 Task: Find the distance between Miami and Zoo Miami.
Action: Key pressed m<Key.caps_lock>IAMI
Screenshot: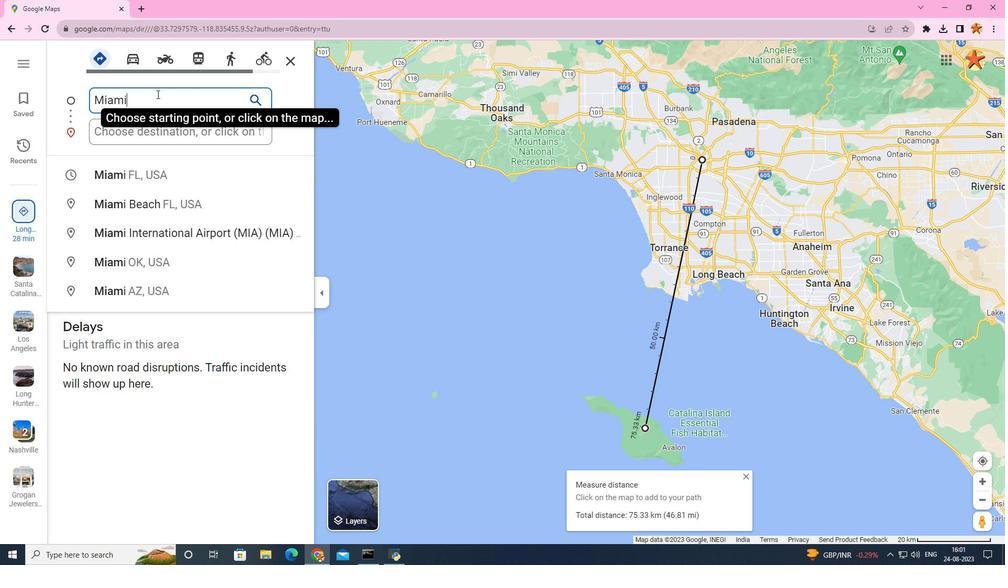 
Action: Mouse moved to (135, 180)
Screenshot: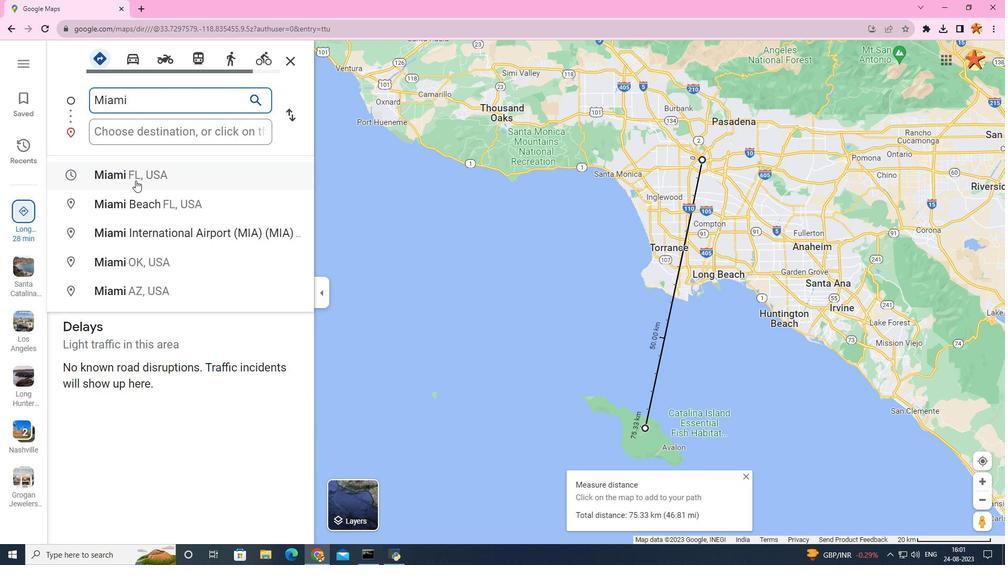 
Action: Mouse pressed left at (135, 180)
Screenshot: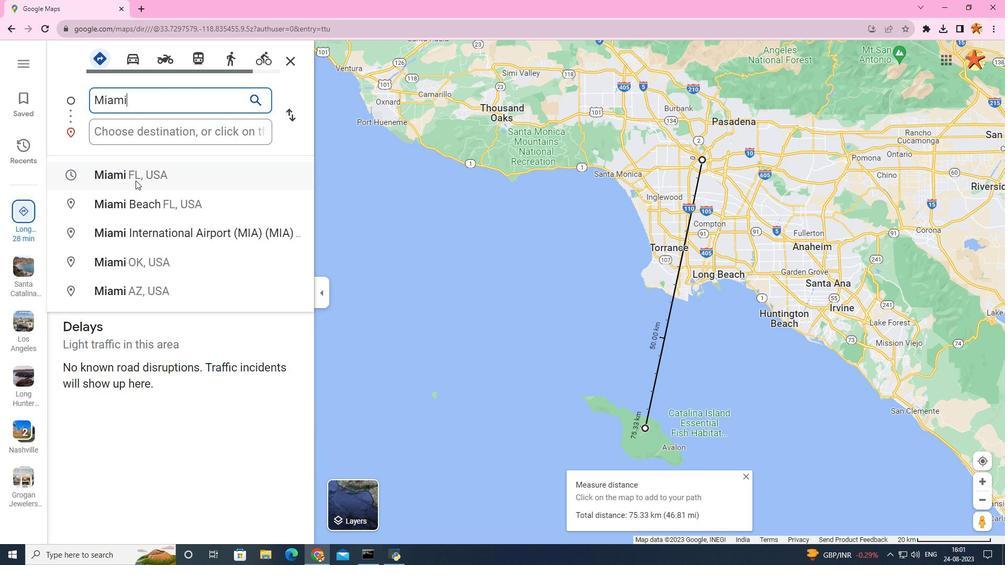
Action: Mouse moved to (161, 132)
Screenshot: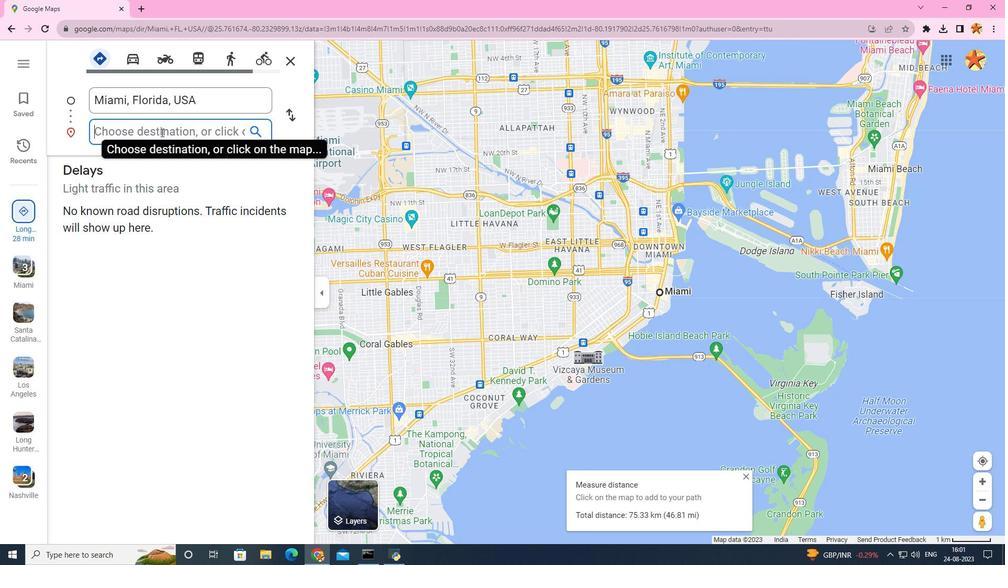 
Action: Mouse pressed left at (161, 132)
Screenshot: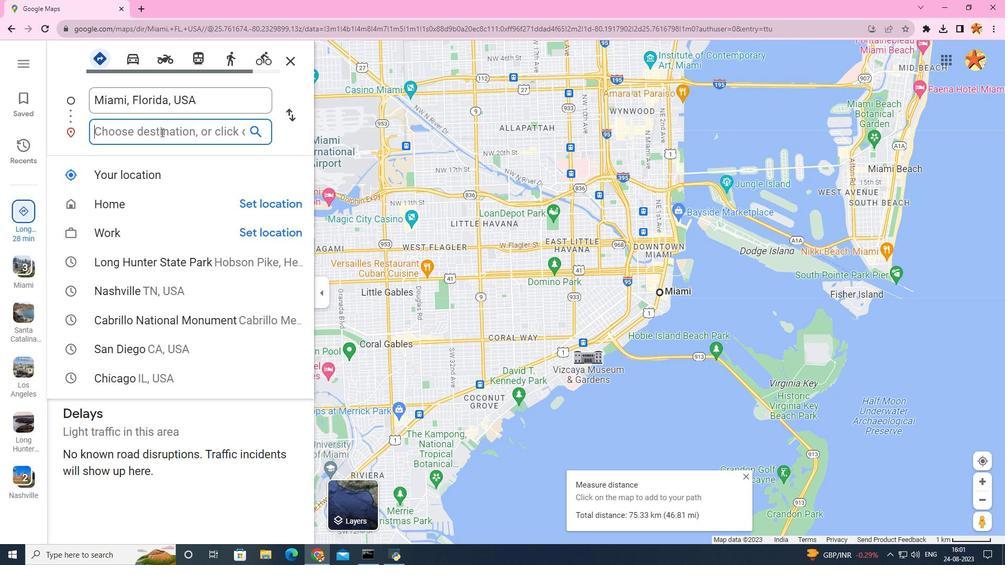 
Action: Key pressed ZOO<Key.space>
Screenshot: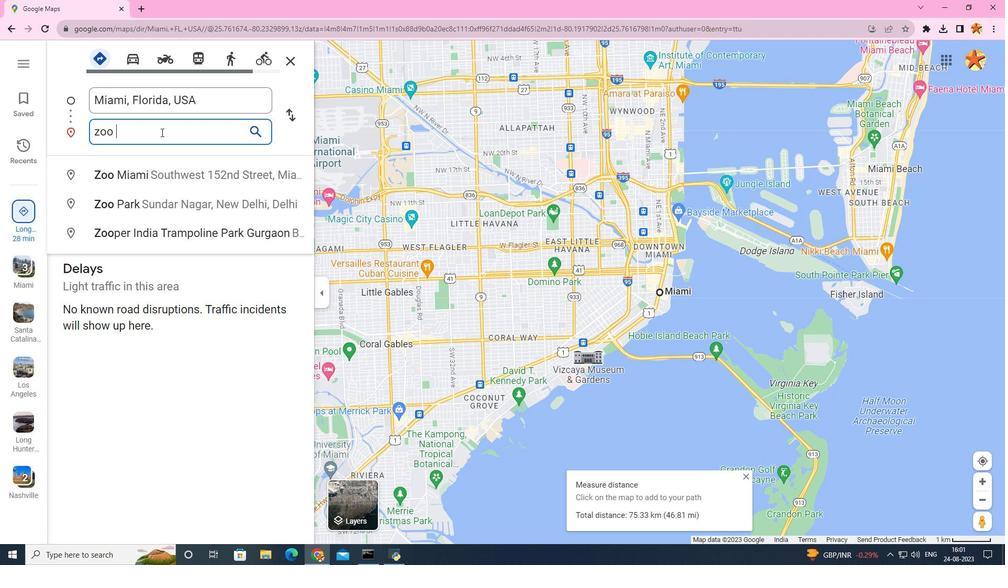 
Action: Mouse moved to (173, 170)
Screenshot: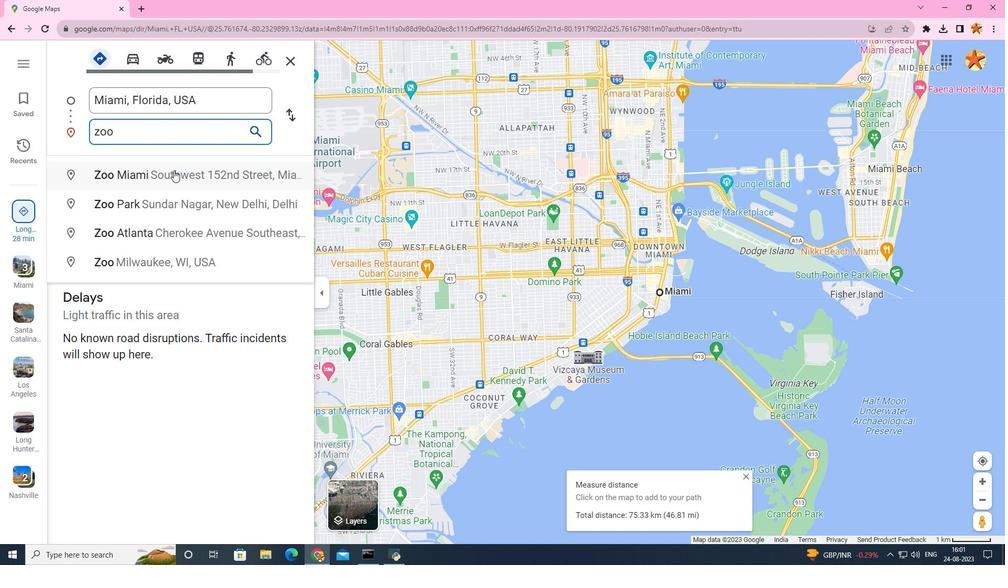 
Action: Mouse pressed left at (173, 170)
Screenshot: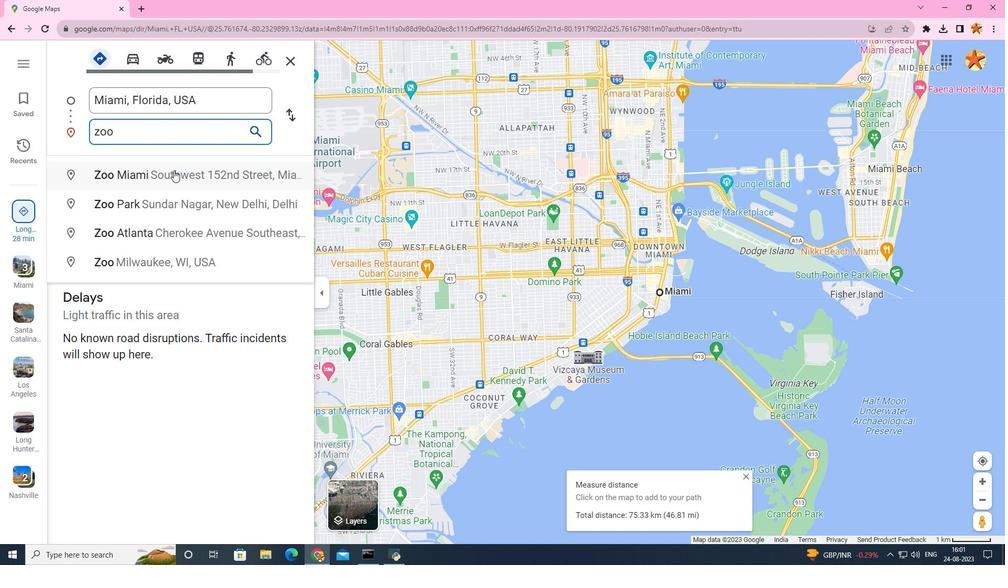 
Action: Mouse moved to (575, 503)
Screenshot: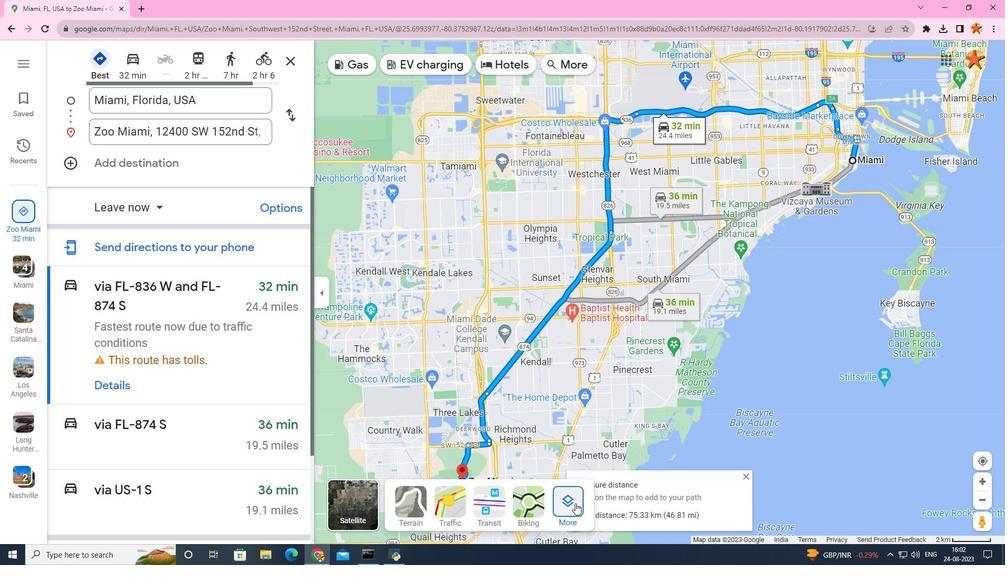 
Action: Mouse pressed left at (575, 503)
Screenshot: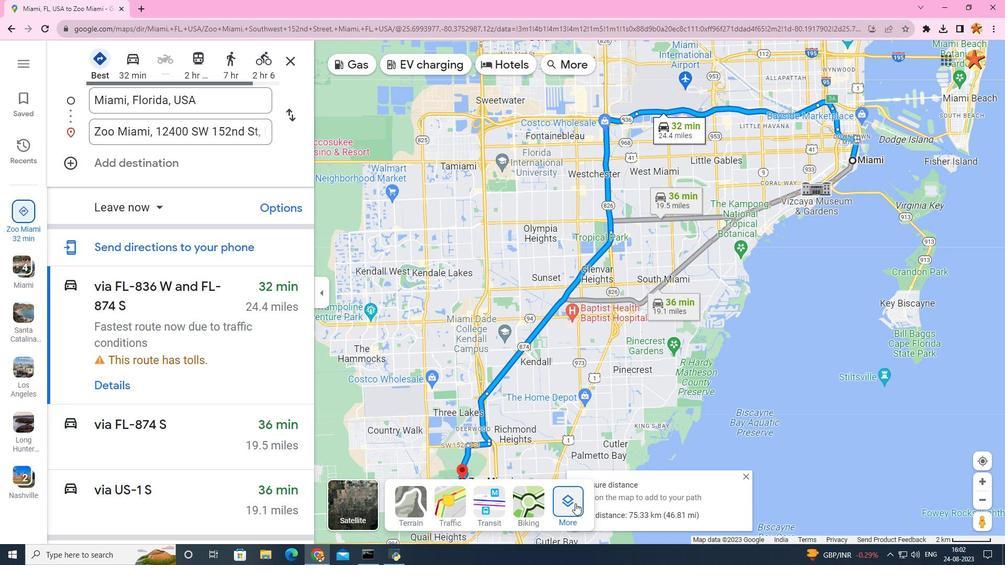 
Action: Mouse moved to (444, 387)
Screenshot: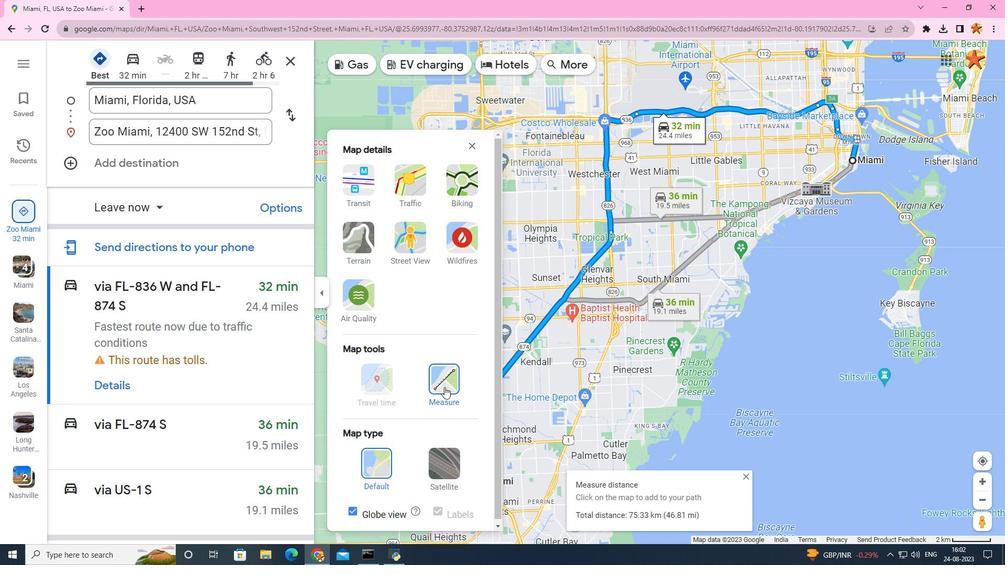 
Action: Mouse pressed left at (444, 387)
Screenshot: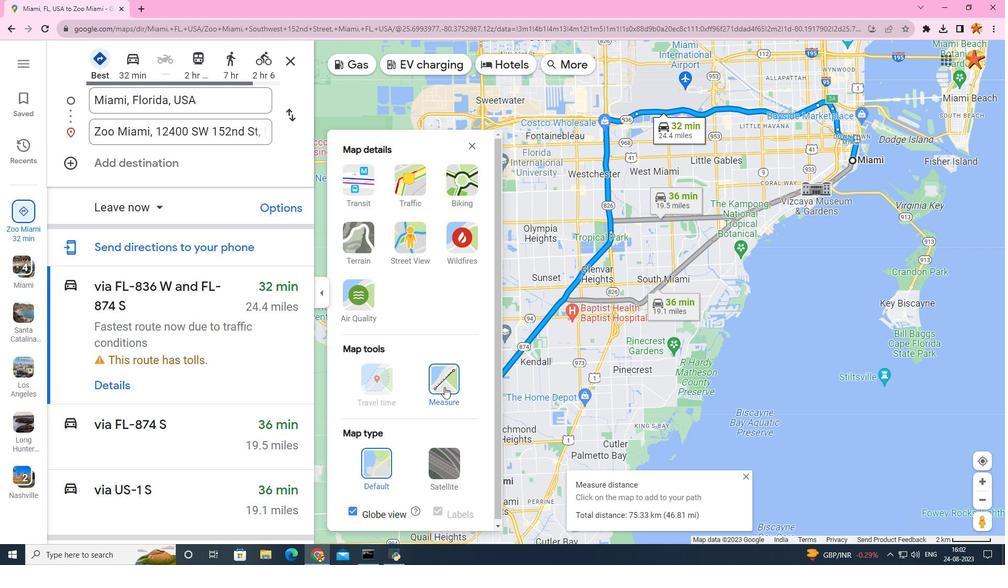 
Action: Mouse pressed left at (444, 387)
Screenshot: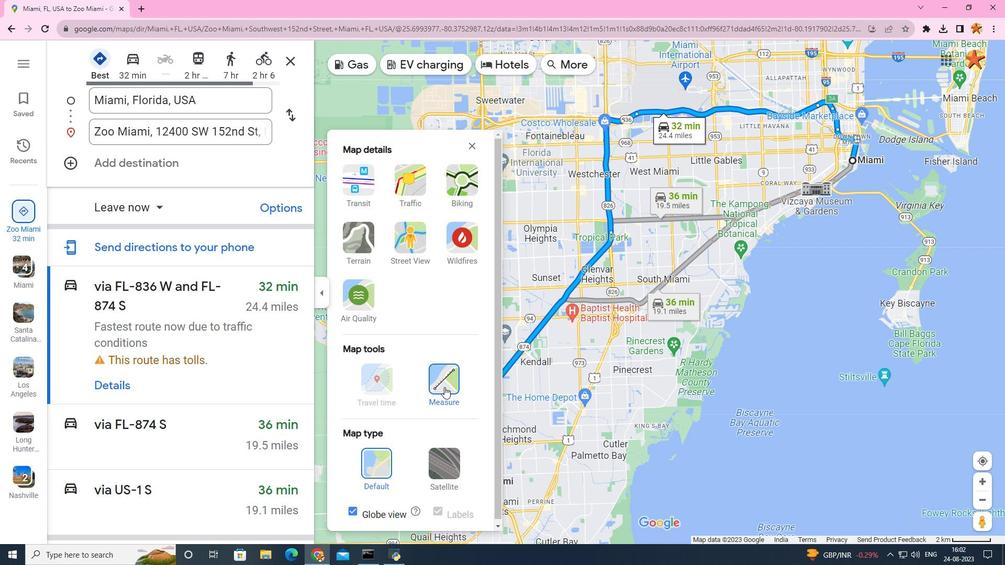 
Action: Mouse moved to (852, 158)
Screenshot: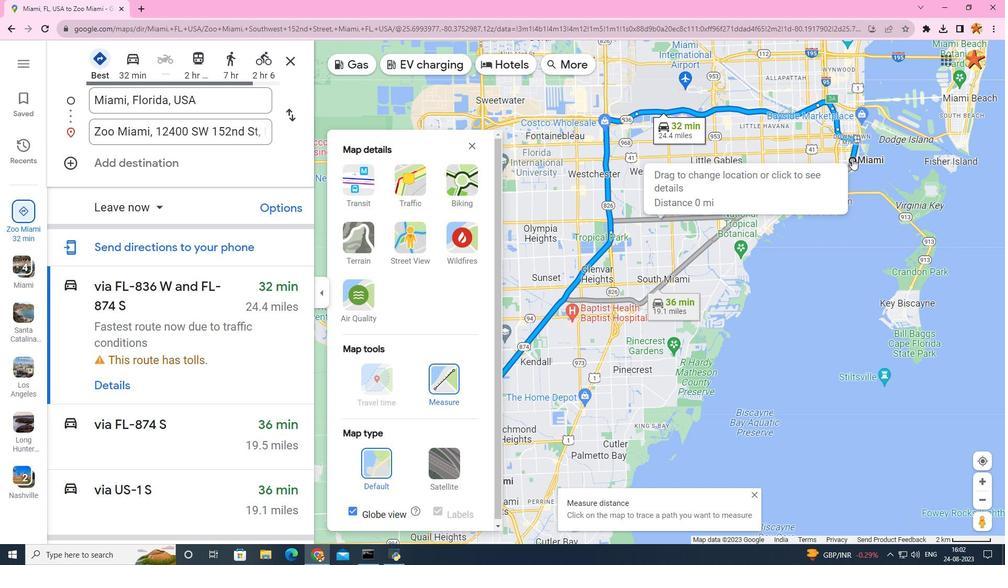 
Action: Mouse pressed left at (852, 158)
Screenshot: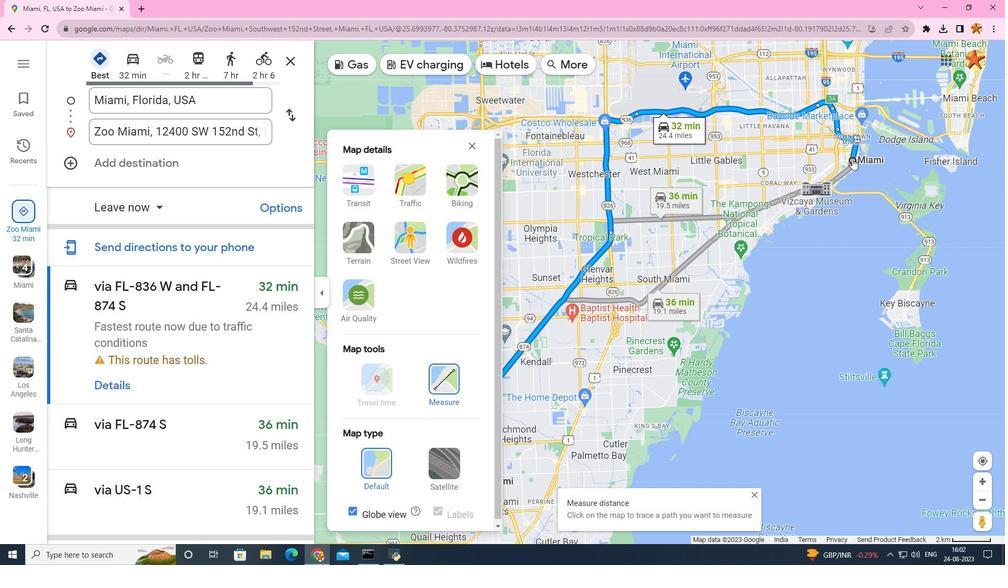 
Action: Mouse moved to (781, 258)
Screenshot: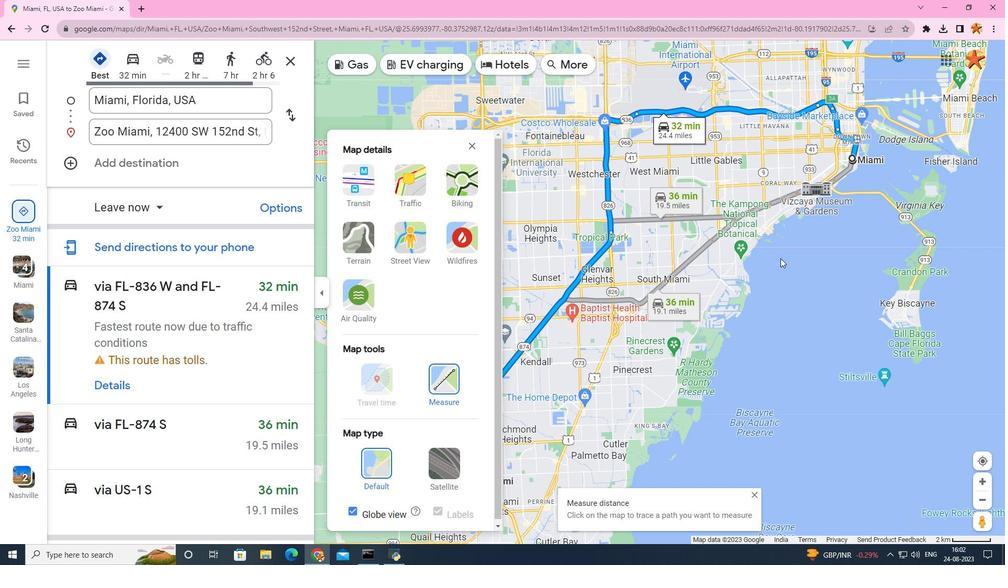 
Action: Mouse scrolled (781, 258) with delta (0, 0)
Screenshot: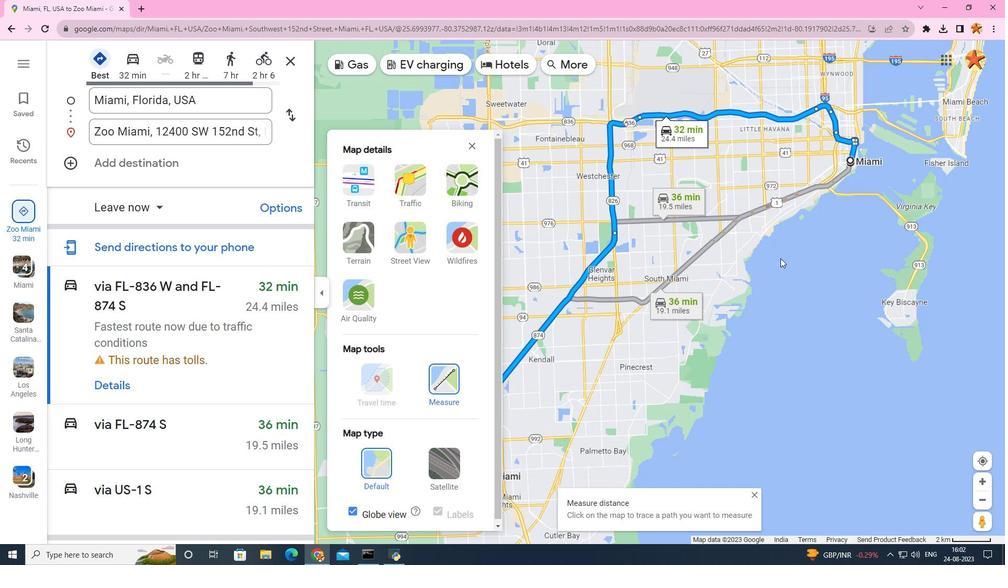 
Action: Mouse scrolled (781, 258) with delta (0, 0)
Screenshot: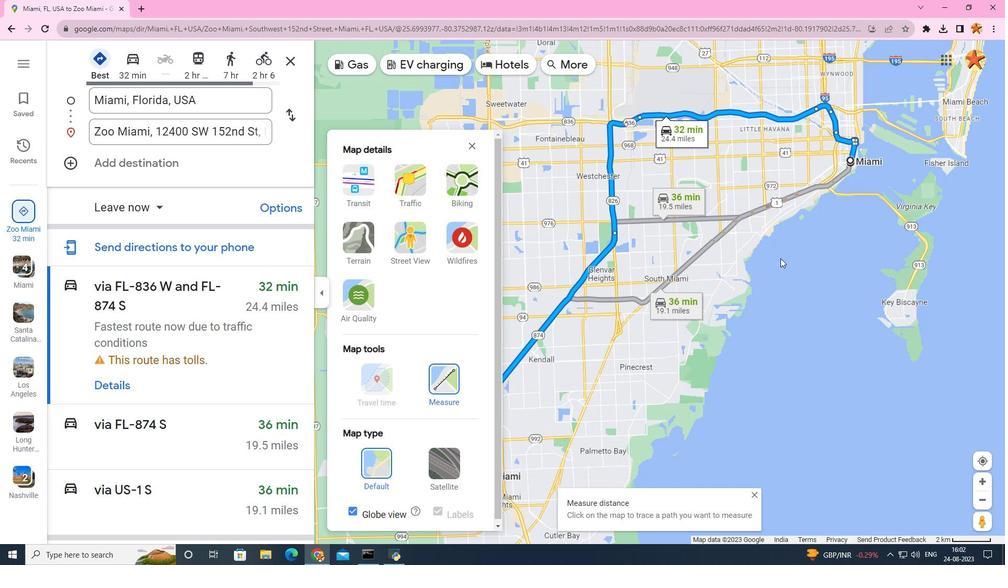 
Action: Mouse scrolled (781, 258) with delta (0, 0)
Screenshot: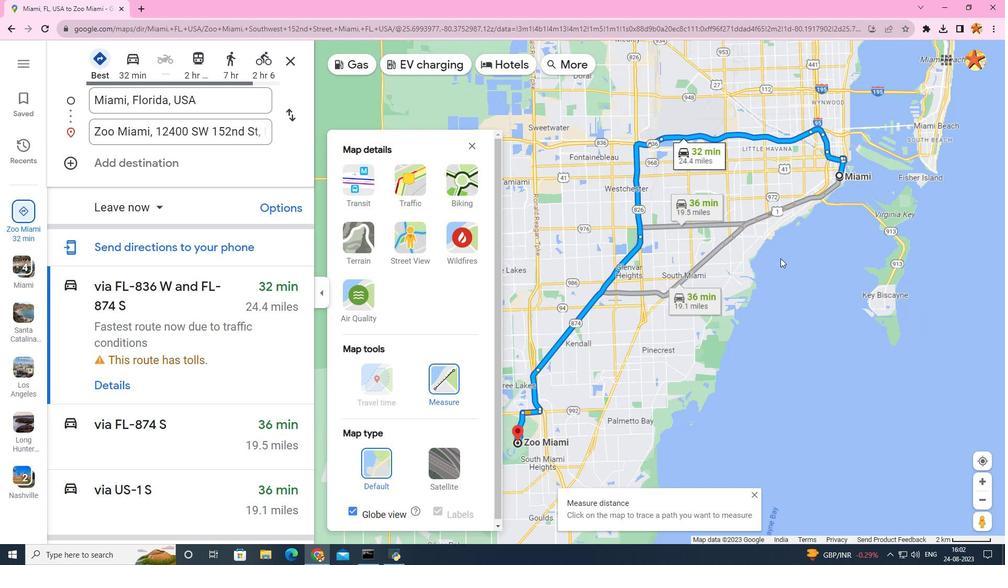 
Action: Mouse scrolled (781, 258) with delta (0, 0)
Screenshot: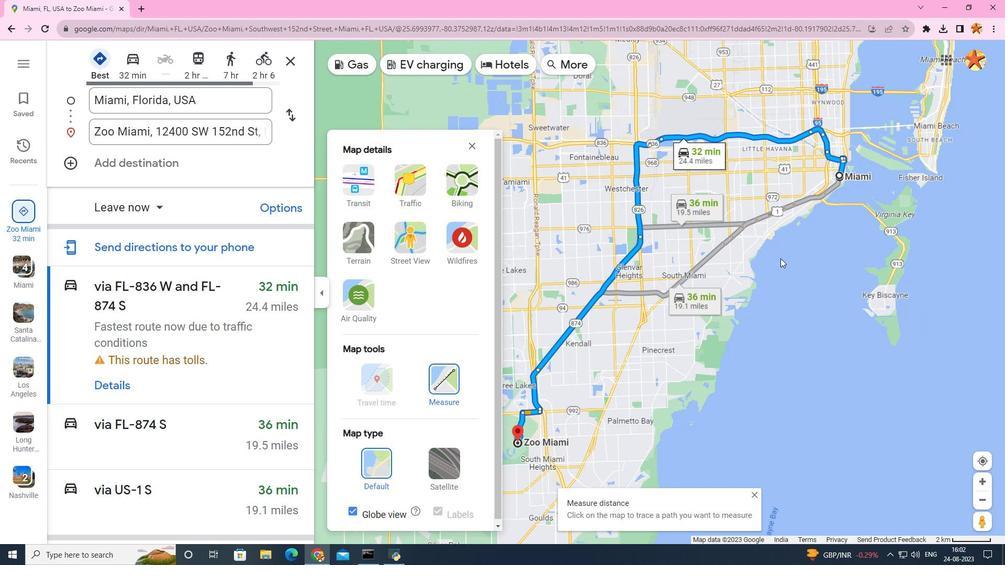 
Action: Mouse scrolled (781, 258) with delta (0, 0)
Screenshot: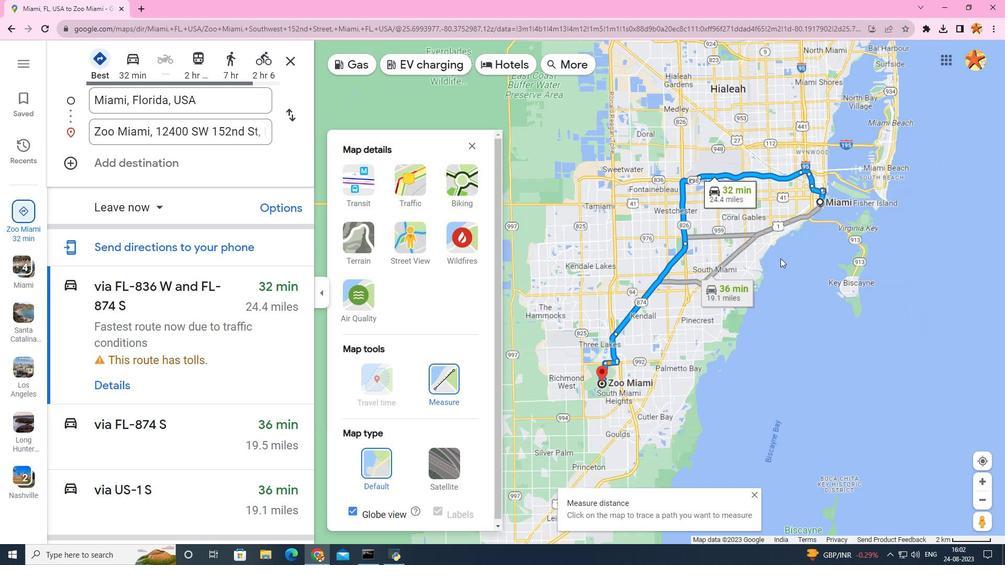 
Action: Mouse moved to (592, 362)
Screenshot: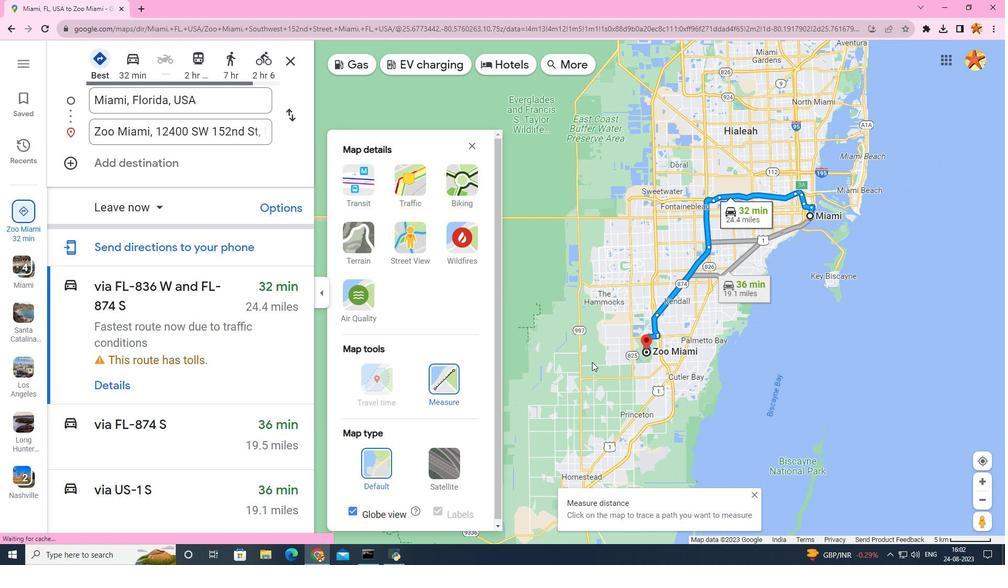 
Action: Mouse scrolled (592, 363) with delta (0, 0)
Screenshot: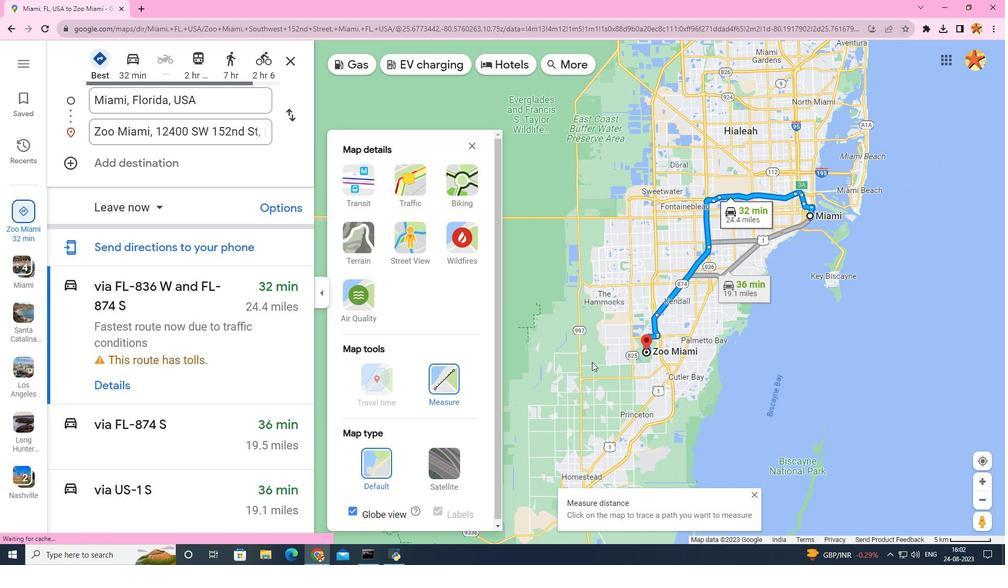 
Action: Mouse scrolled (592, 363) with delta (0, 0)
Screenshot: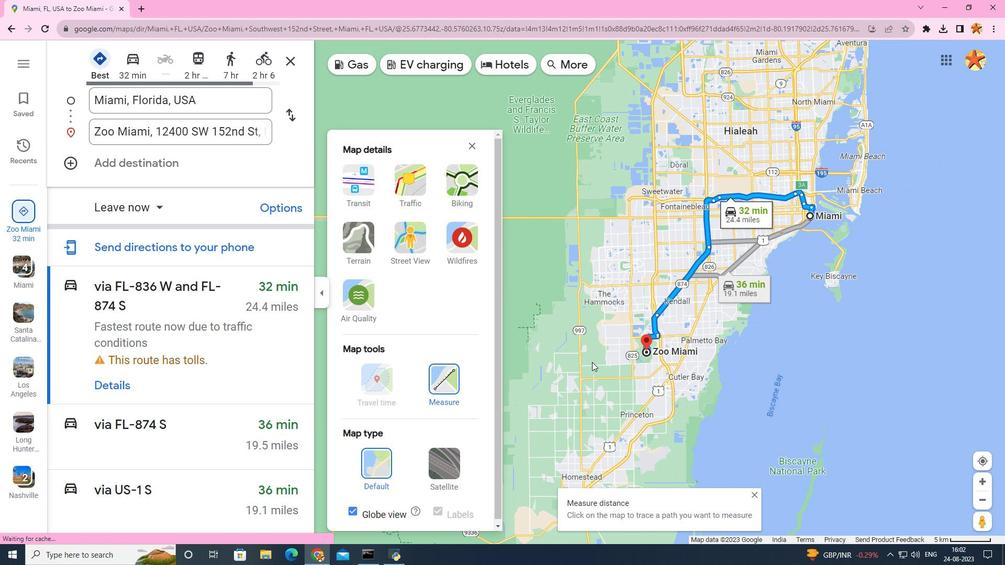 
Action: Mouse scrolled (592, 363) with delta (0, 0)
Screenshot: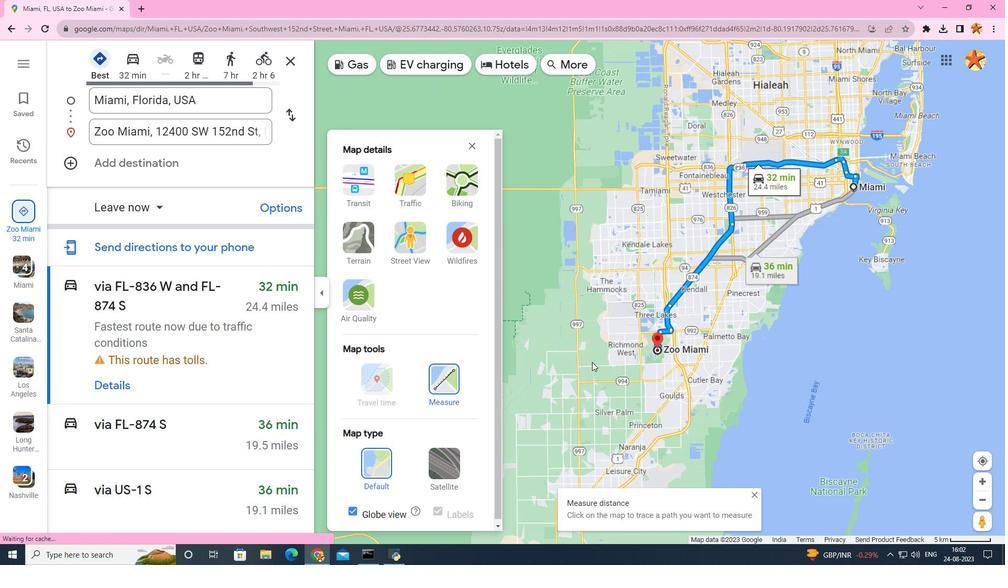 
Action: Mouse scrolled (592, 363) with delta (0, 0)
Screenshot: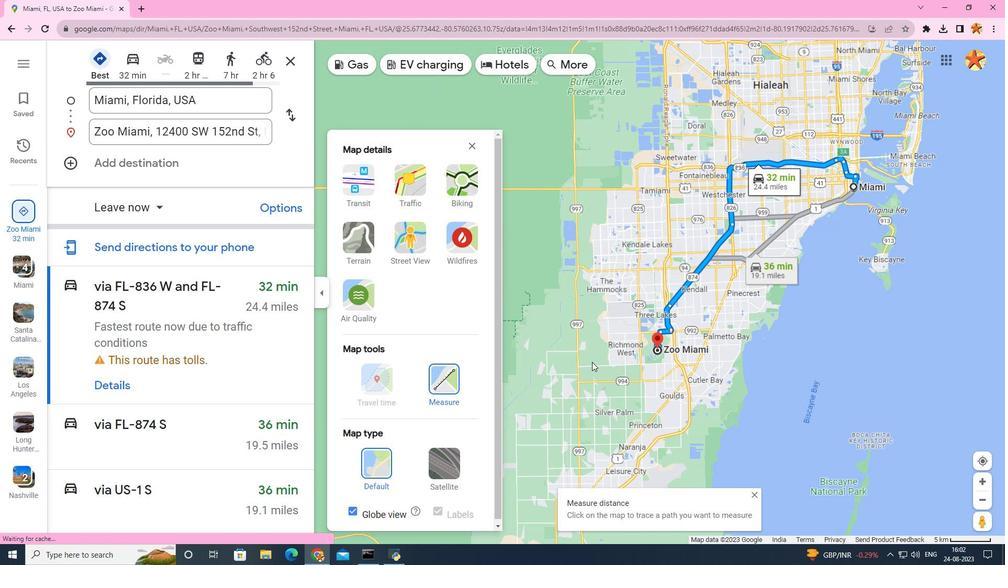 
Action: Mouse scrolled (592, 363) with delta (0, 0)
Screenshot: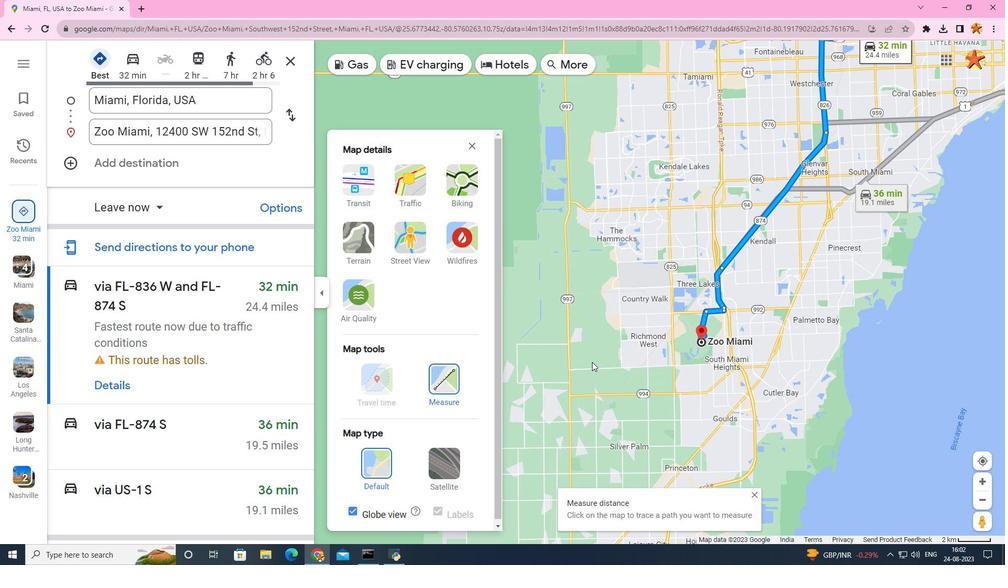 
Action: Mouse scrolled (592, 363) with delta (0, 0)
Screenshot: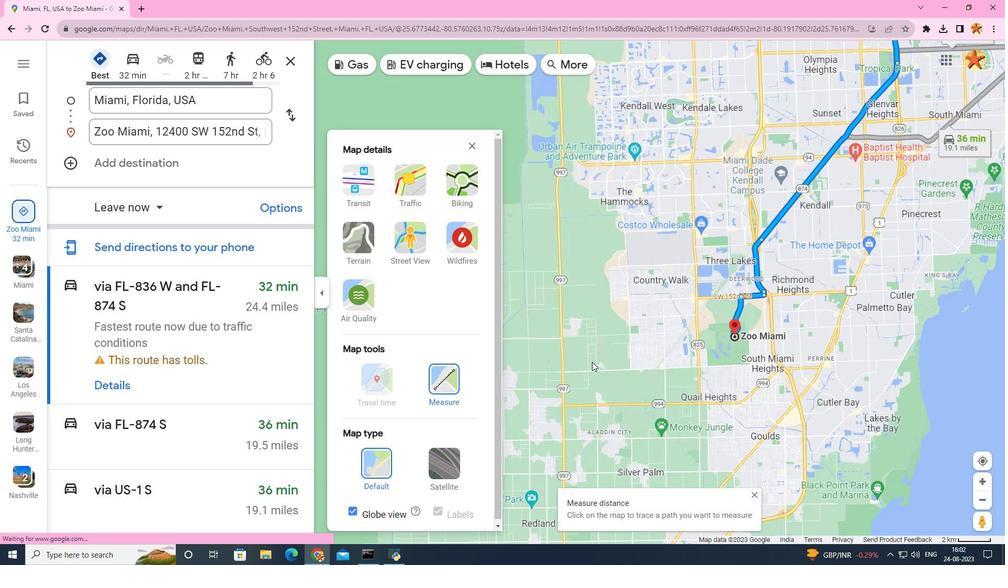 
Action: Mouse scrolled (592, 363) with delta (0, 0)
Screenshot: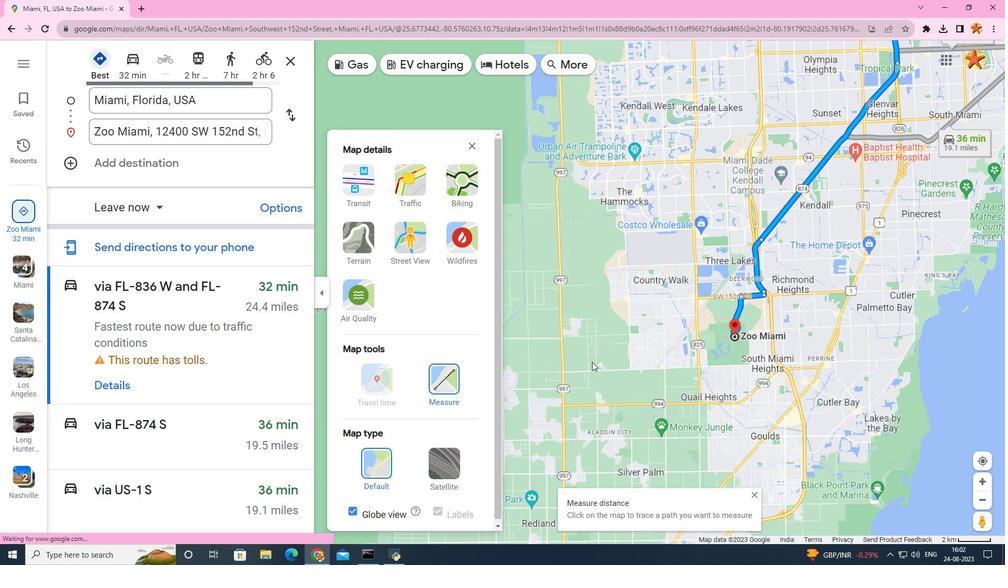 
Action: Mouse scrolled (592, 363) with delta (0, 0)
Screenshot: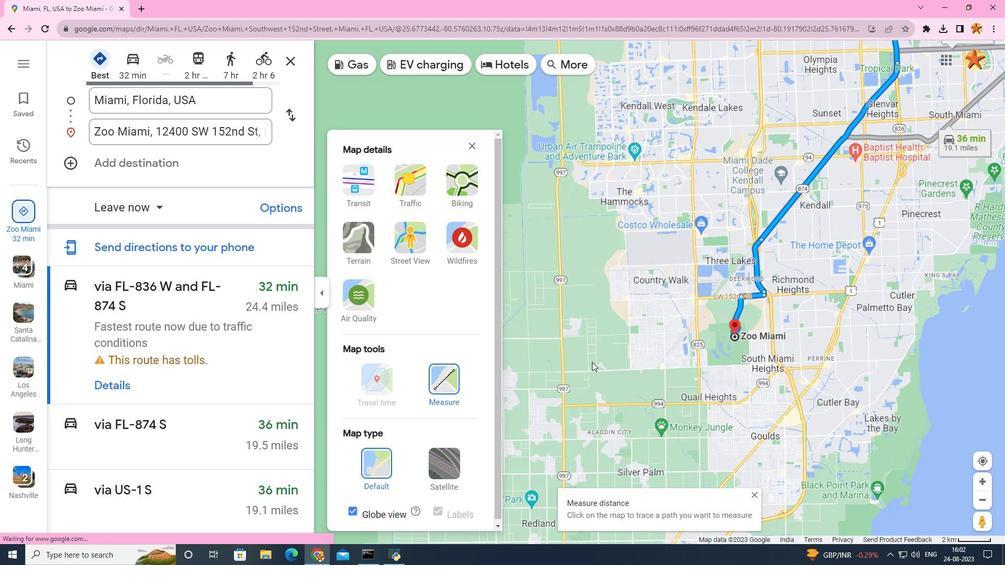 
Action: Mouse moved to (809, 321)
Screenshot: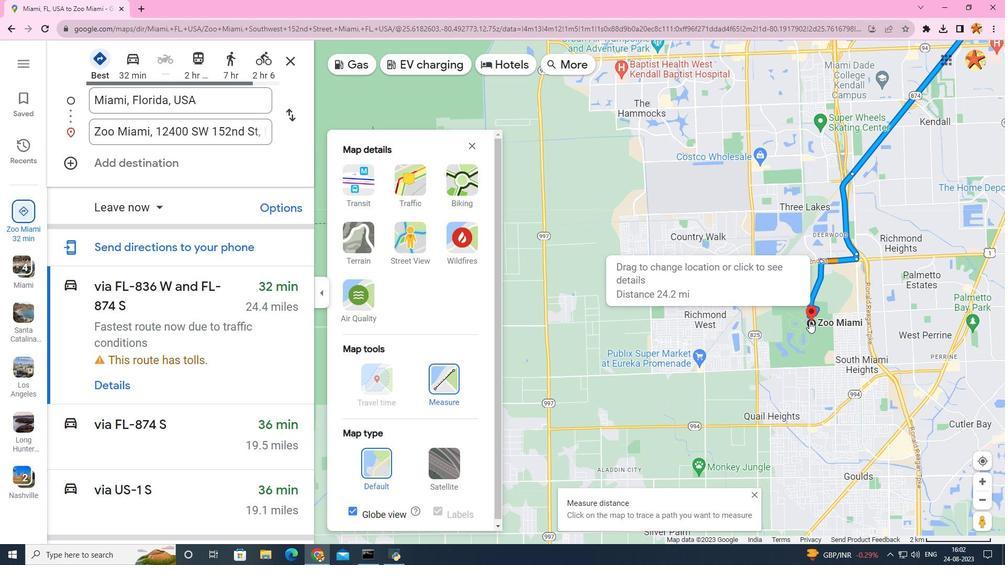 
Action: Mouse pressed left at (809, 321)
Screenshot: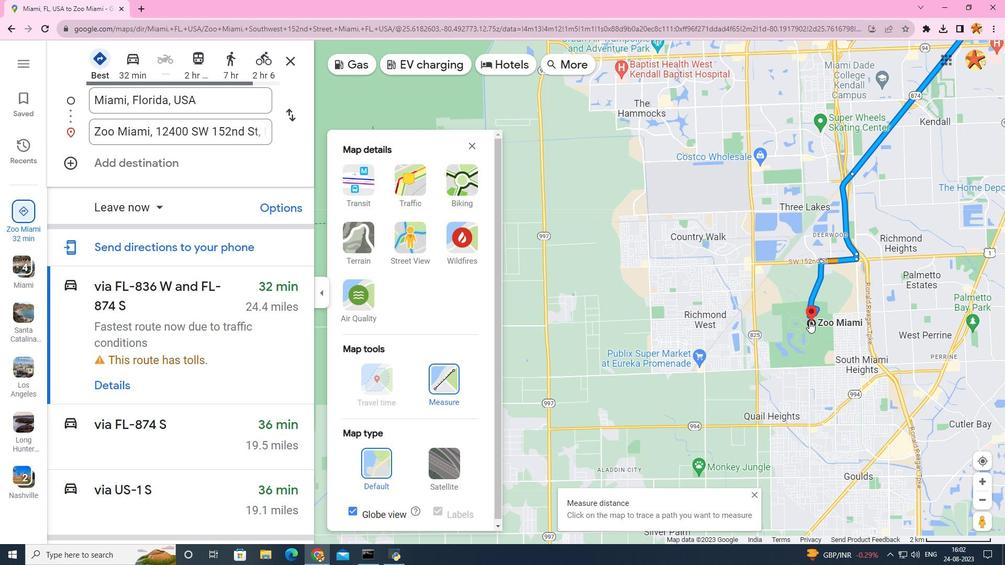 
Action: Mouse moved to (674, 290)
Screenshot: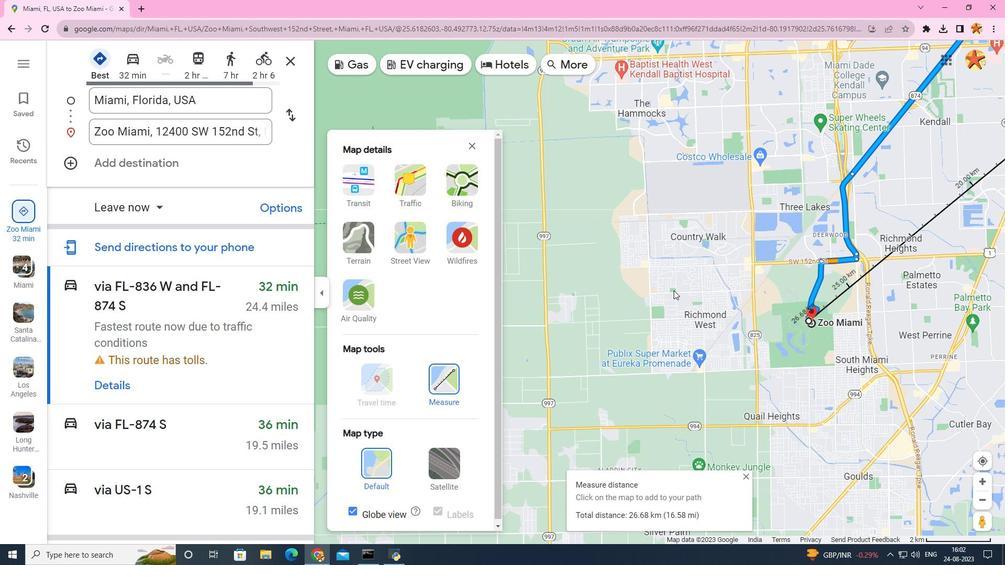 
Action: Mouse scrolled (674, 290) with delta (0, 0)
Screenshot: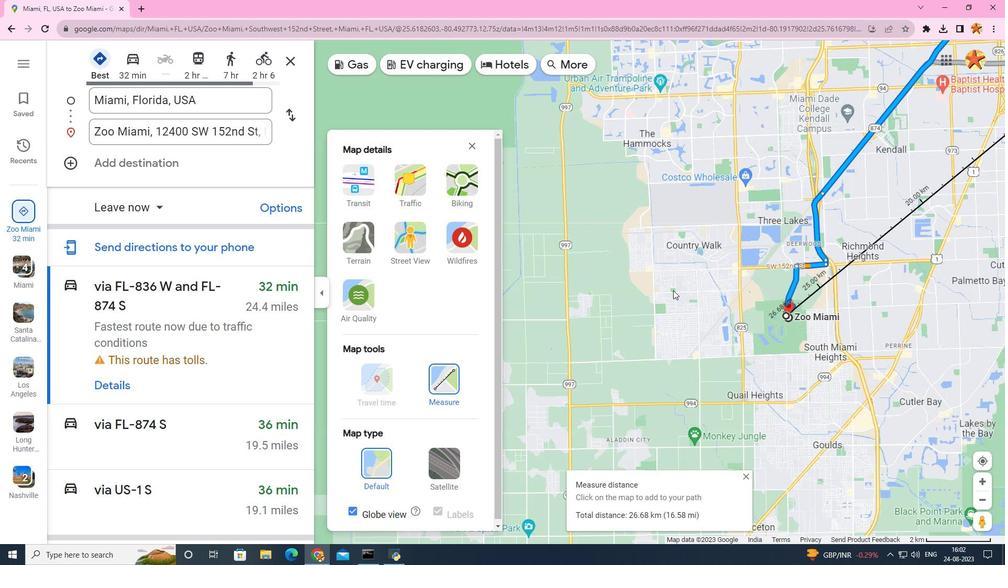 
Action: Mouse scrolled (674, 290) with delta (0, 0)
Screenshot: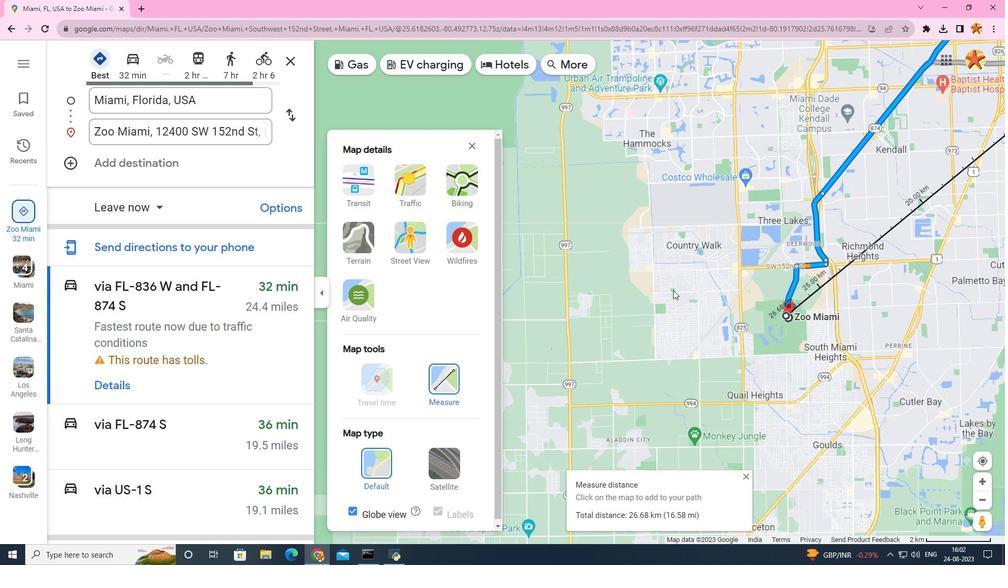 
Action: Mouse scrolled (674, 290) with delta (0, 0)
Screenshot: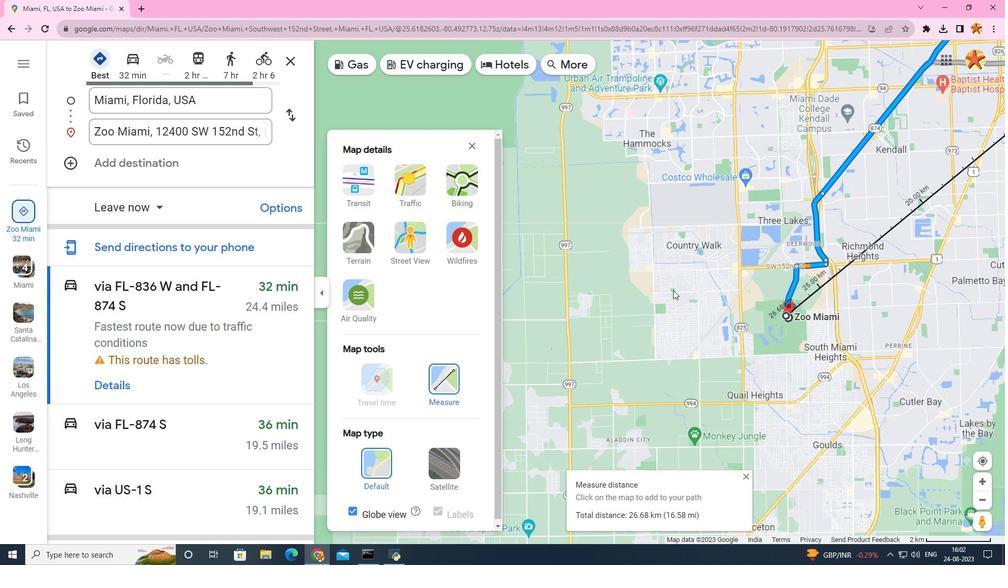 
Action: Mouse scrolled (674, 290) with delta (0, 0)
Screenshot: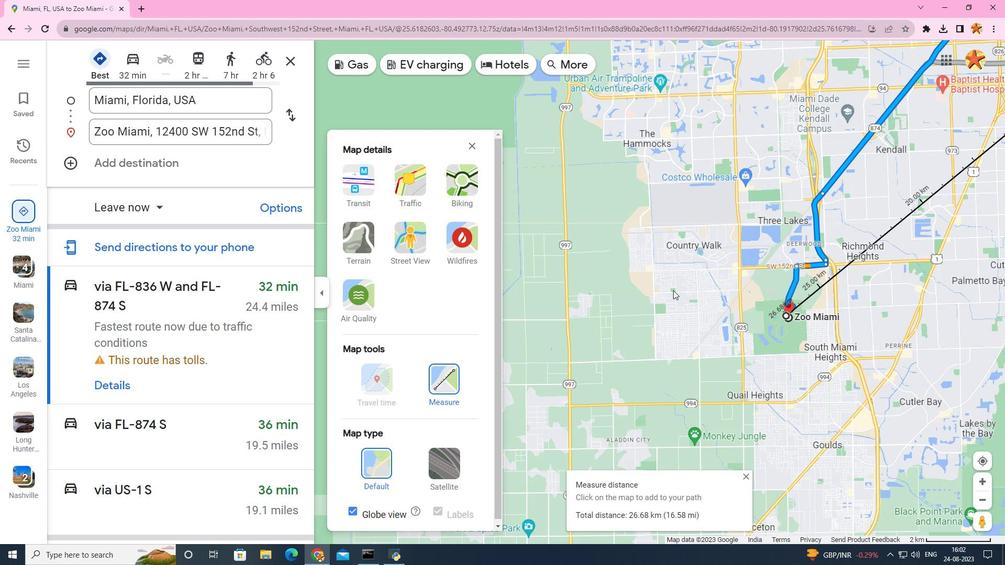 
Action: Mouse moved to (673, 290)
Screenshot: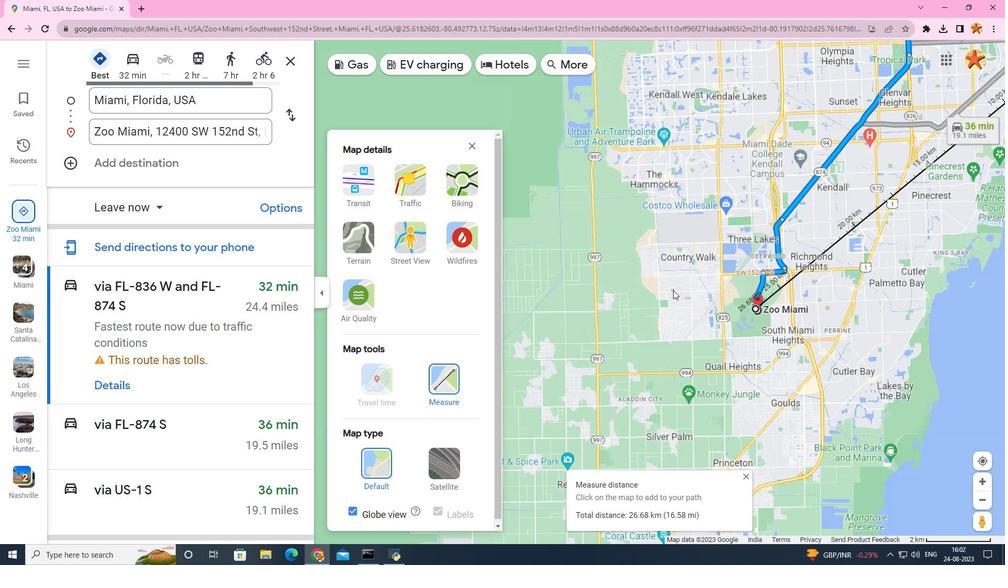 
Action: Mouse scrolled (673, 290) with delta (0, 0)
Screenshot: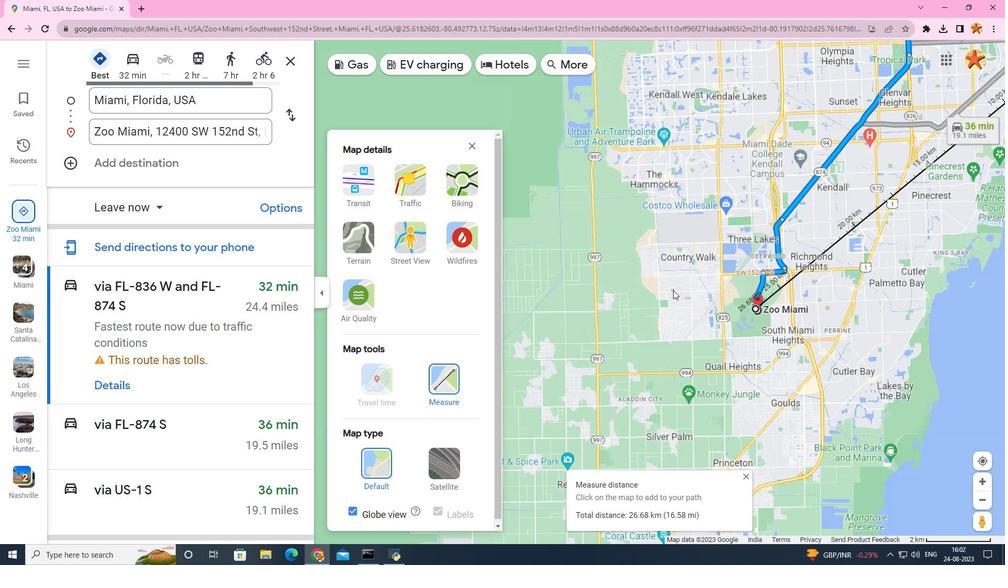 
Action: Mouse moved to (673, 290)
Screenshot: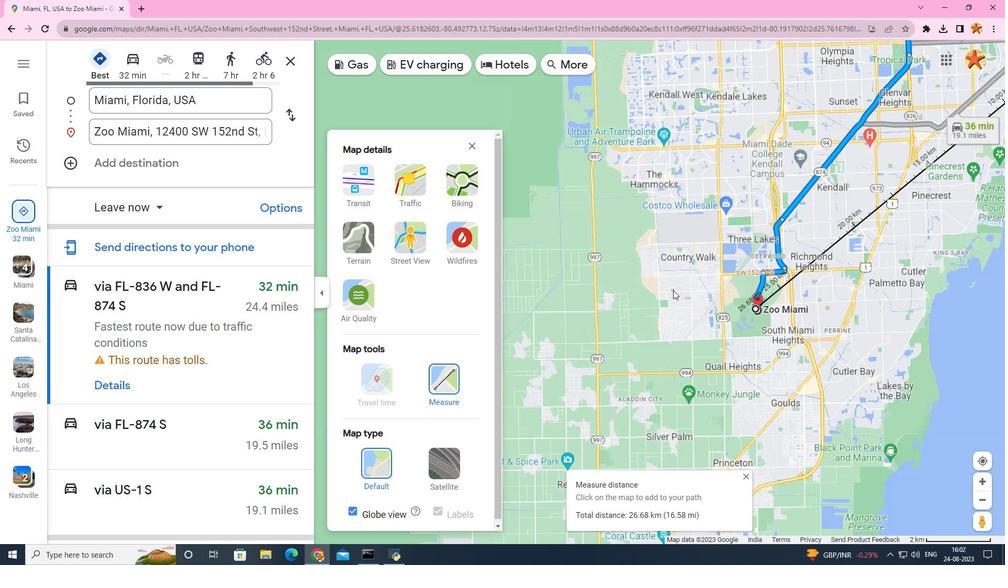 
Action: Mouse scrolled (673, 290) with delta (0, 0)
Screenshot: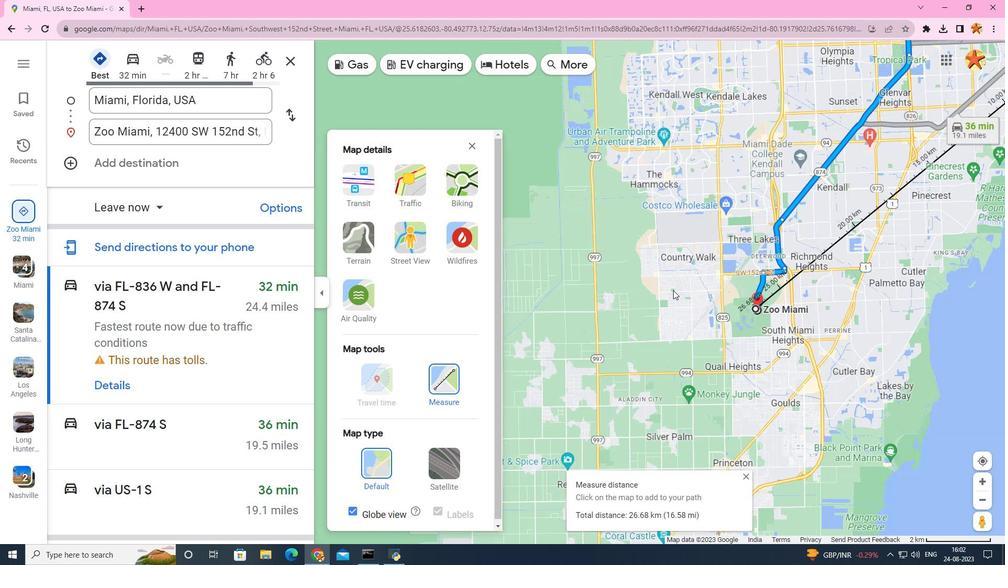 
Action: Mouse scrolled (673, 290) with delta (0, 0)
Screenshot: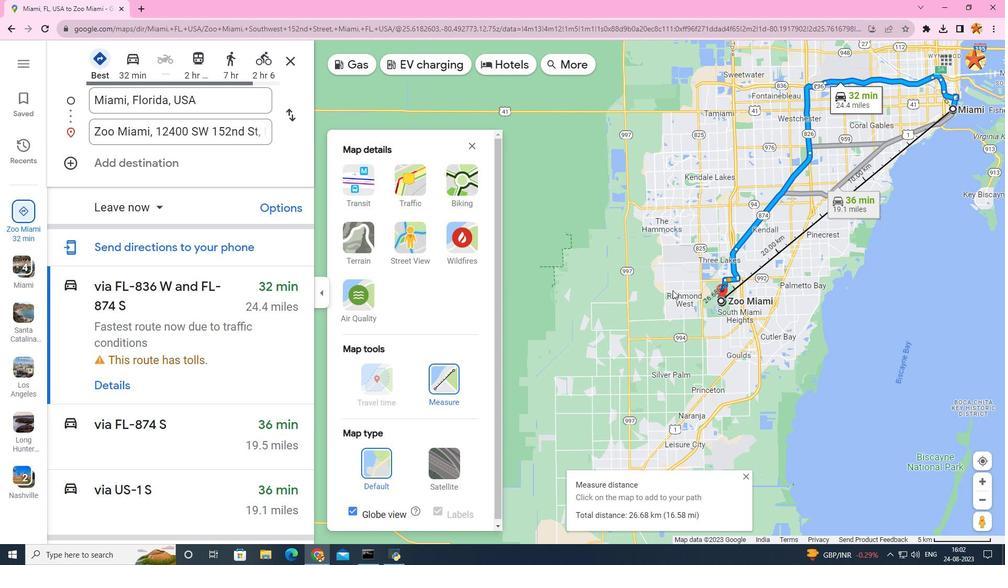 
Action: Mouse moved to (673, 290)
Screenshot: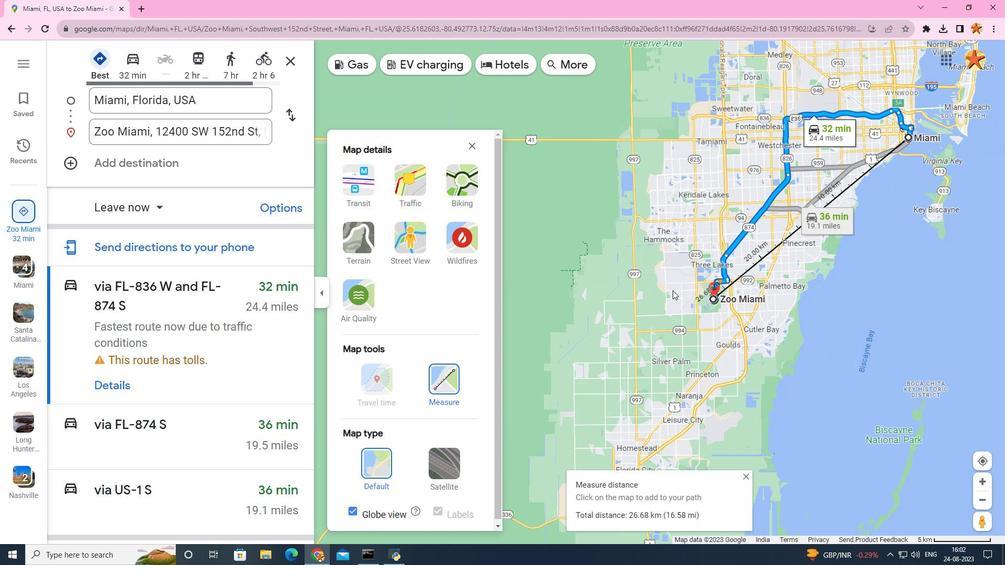 
Action: Mouse scrolled (673, 290) with delta (0, 0)
Screenshot: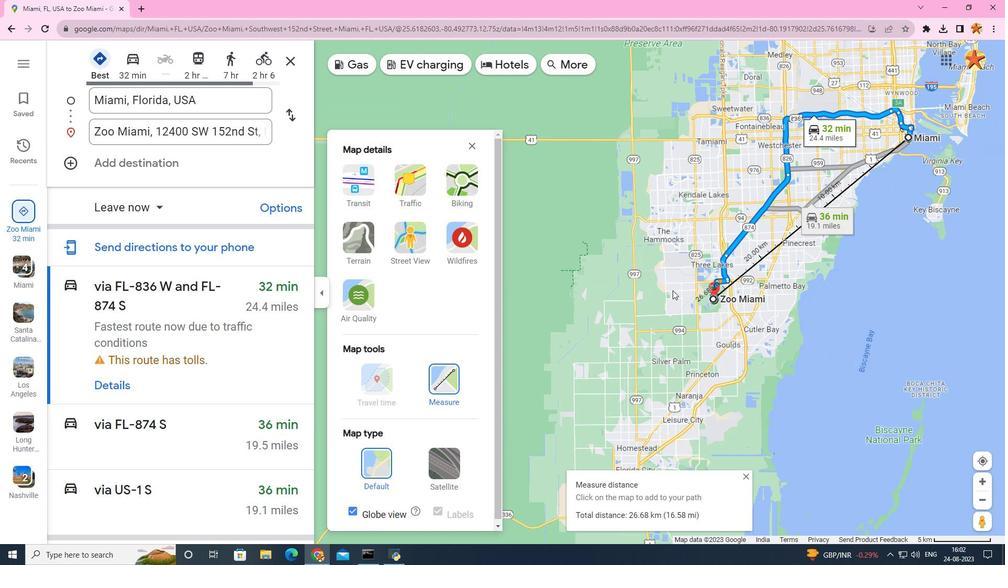 
